 Task: Set Equalizer to Voice Enhance
Action: Mouse moved to (789, 44)
Screenshot: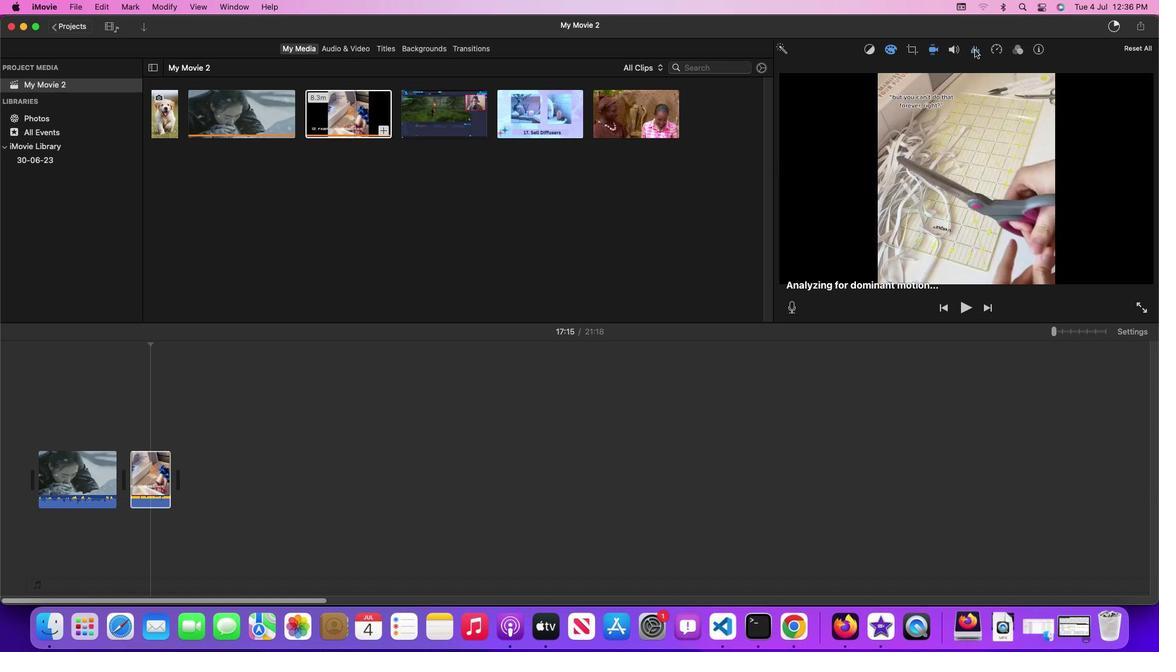 
Action: Mouse pressed left at (789, 44)
Screenshot: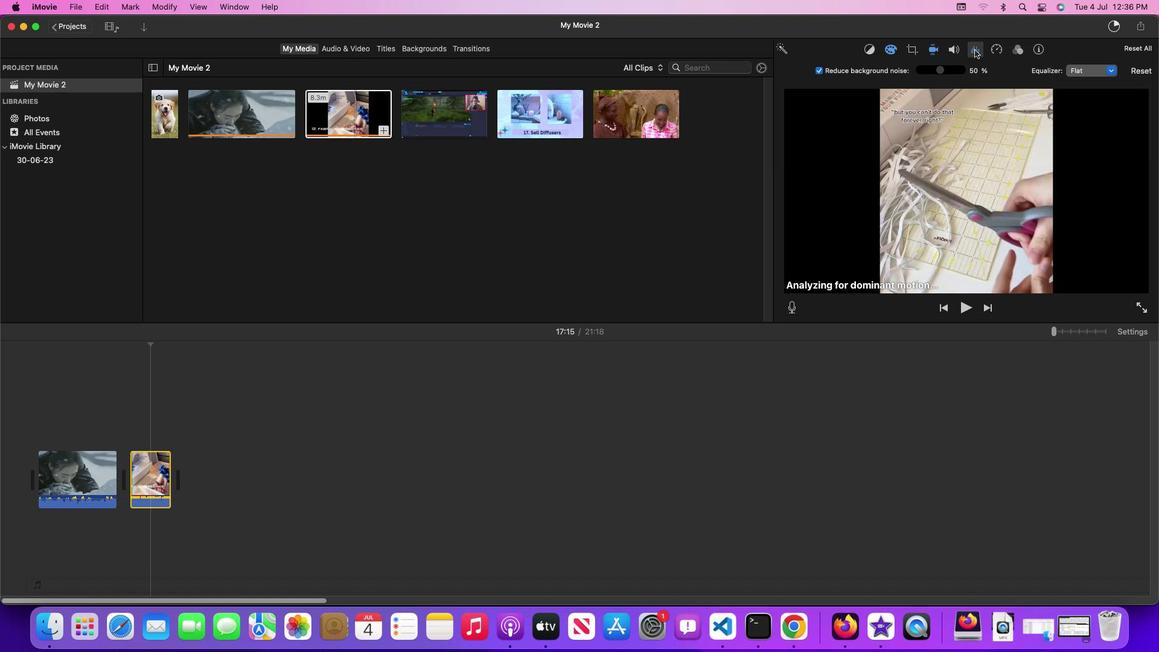 
Action: Mouse moved to (1110, 81)
Screenshot: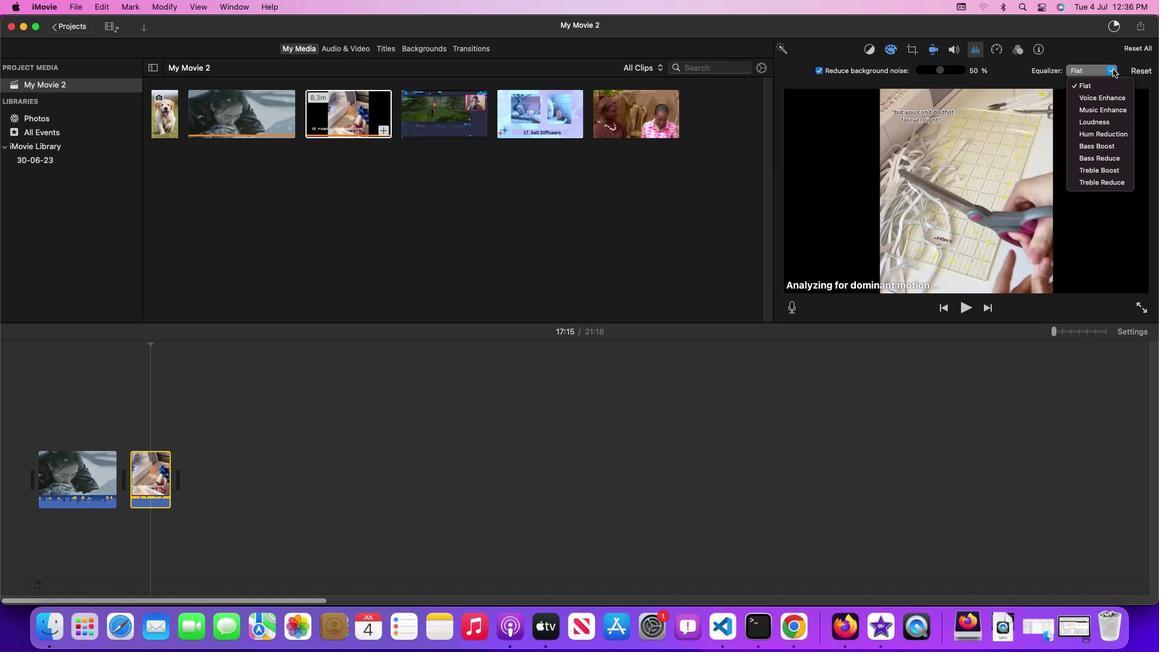 
Action: Mouse pressed left at (1110, 81)
Screenshot: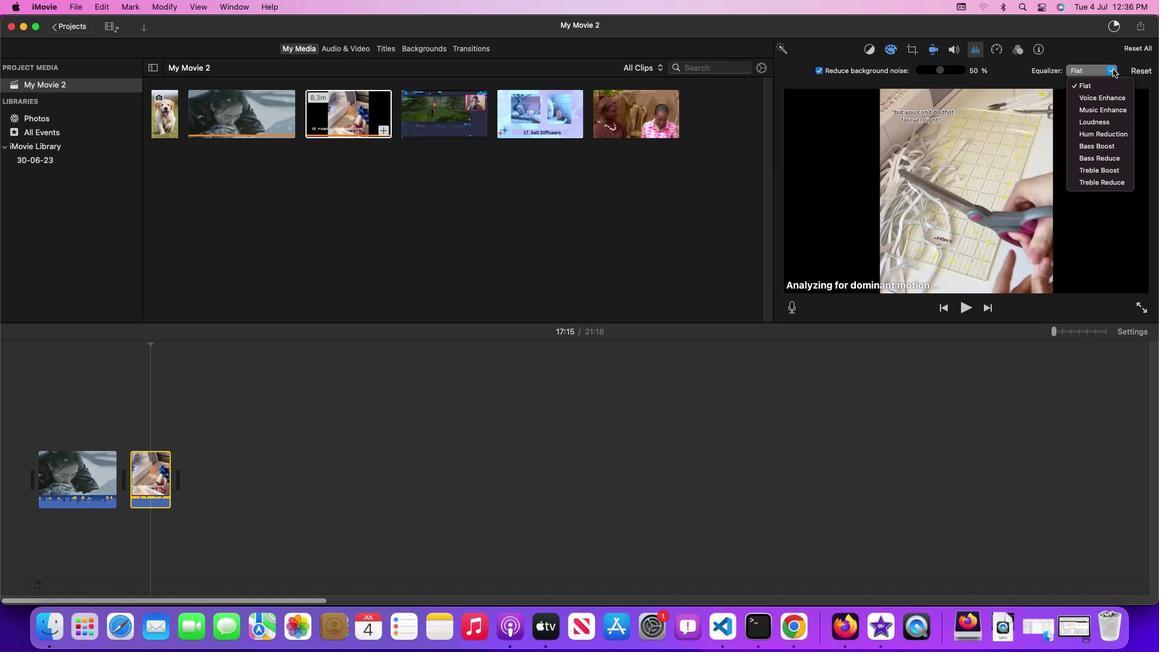 
Action: Mouse moved to (1102, 135)
Screenshot: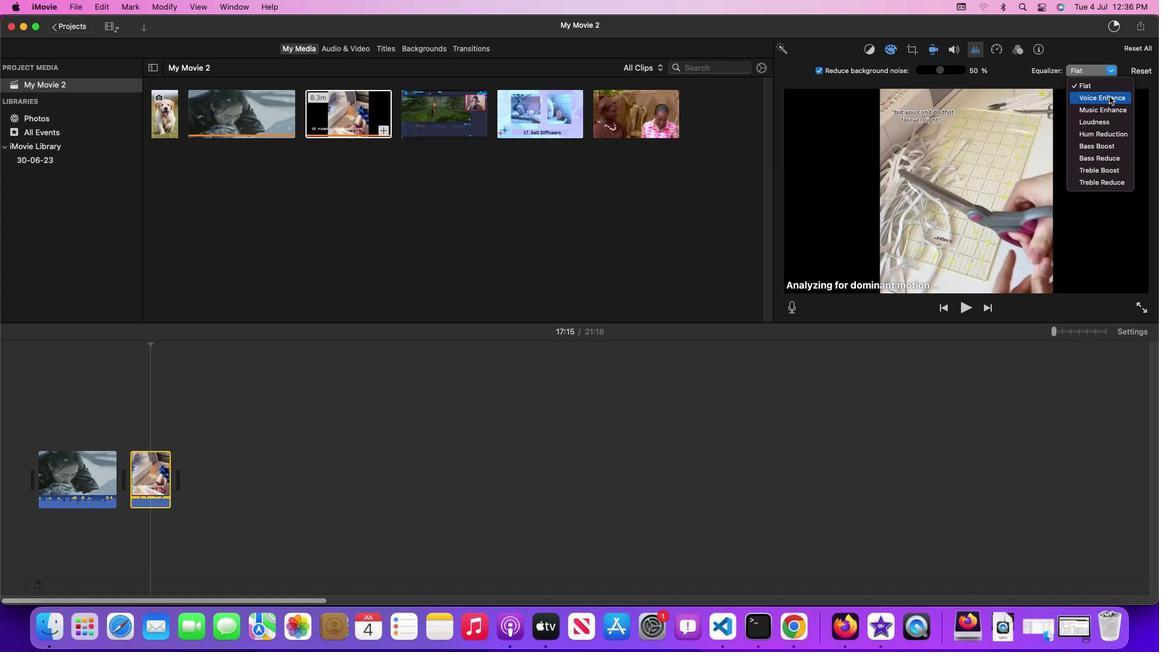 
Action: Mouse pressed left at (1102, 135)
Screenshot: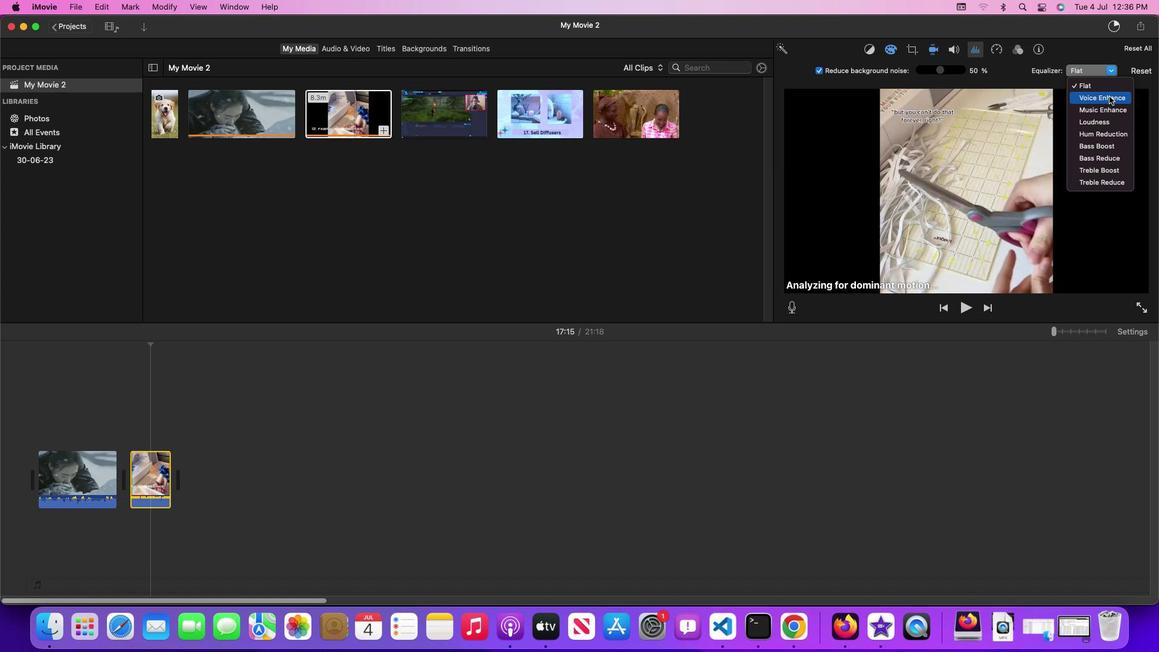 
Action: Mouse moved to (1085, 220)
Screenshot: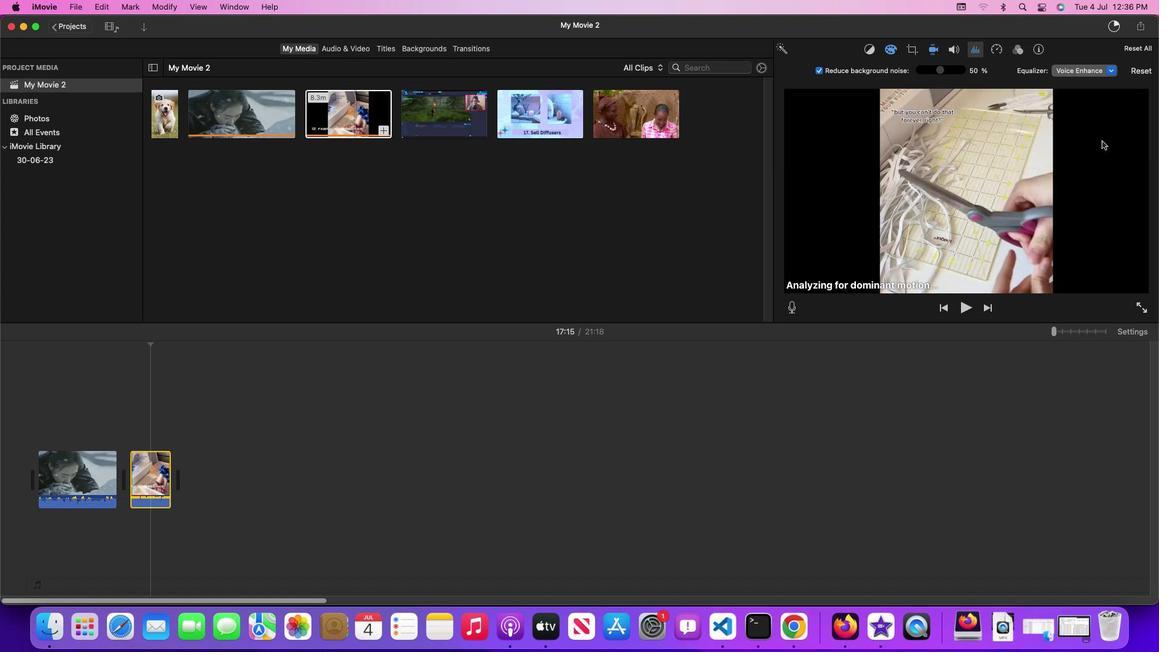 
